 Task: Change curve  line to dashed dotted.
Action: Mouse moved to (372, 271)
Screenshot: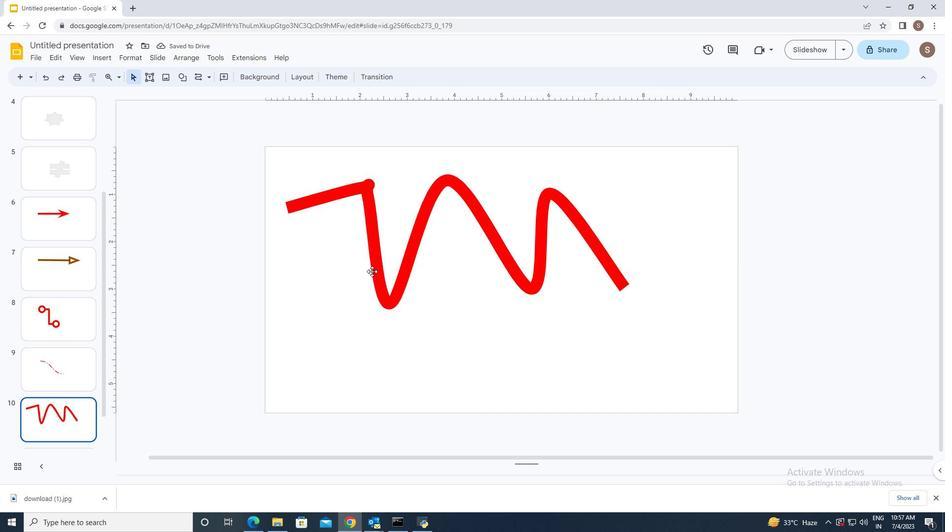 
Action: Mouse pressed left at (372, 271)
Screenshot: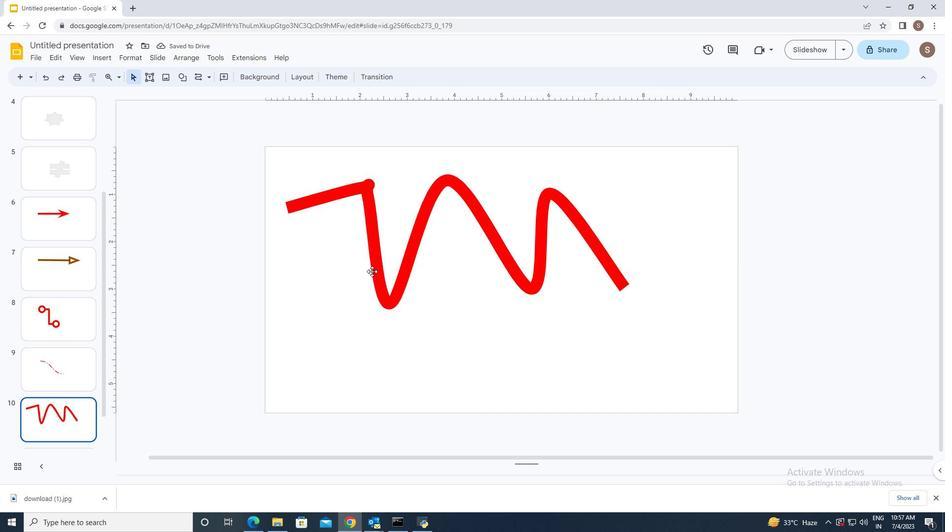 
Action: Mouse moved to (273, 73)
Screenshot: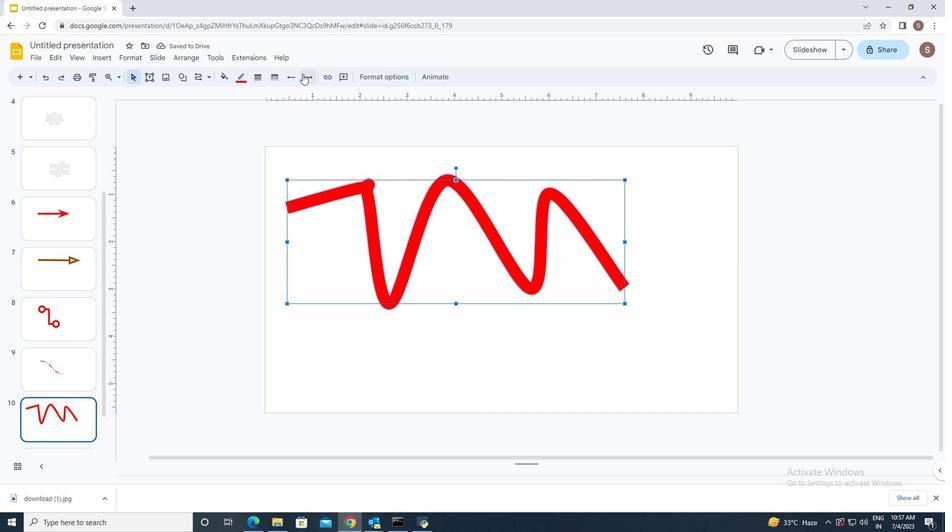 
Action: Mouse pressed left at (273, 73)
Screenshot: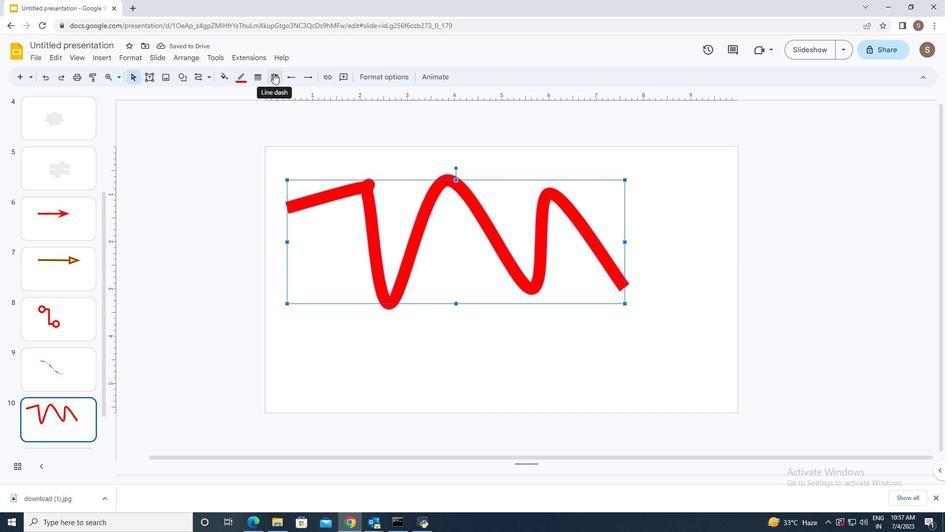 
Action: Mouse moved to (285, 139)
Screenshot: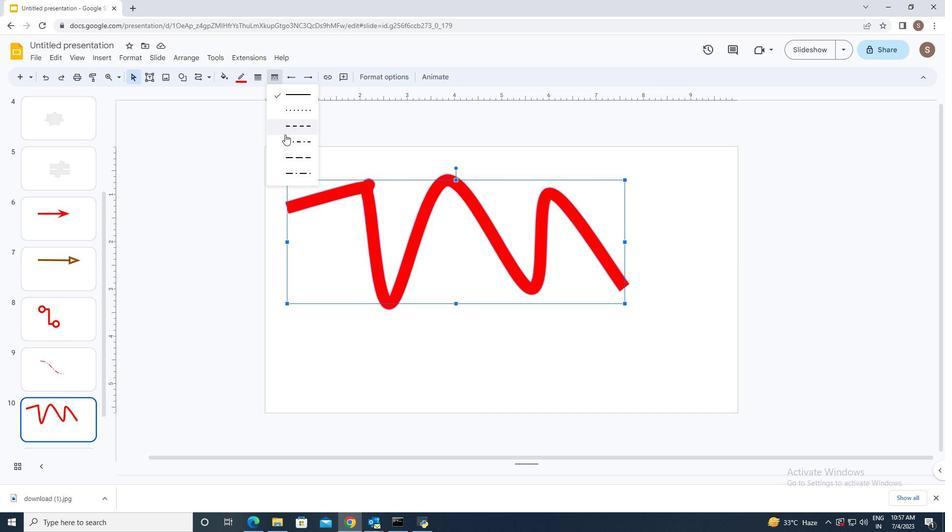 
Action: Mouse pressed left at (285, 139)
Screenshot: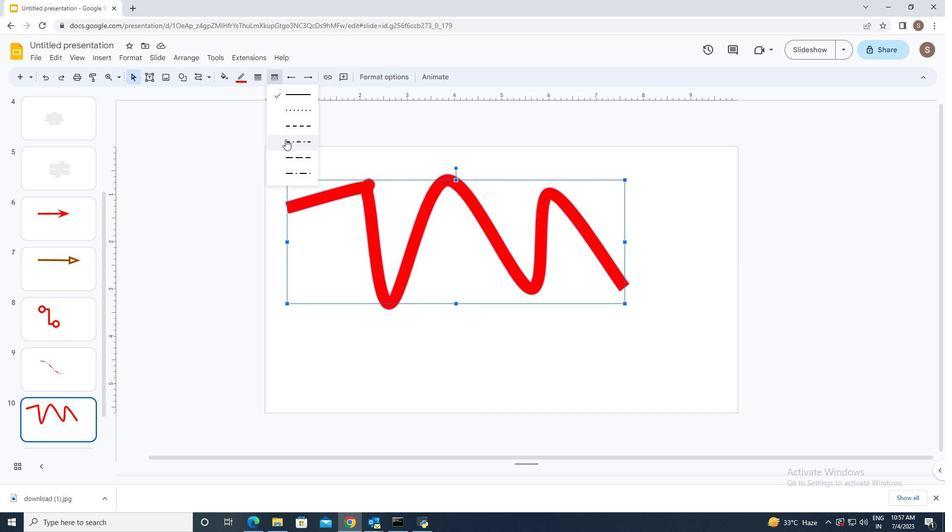 
Action: Mouse moved to (326, 339)
Screenshot: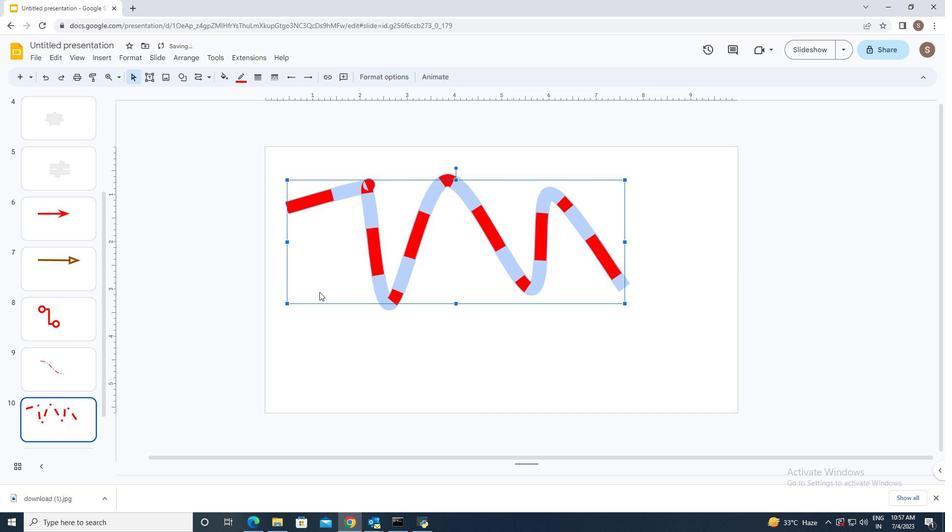 
Action: Mouse pressed left at (326, 339)
Screenshot: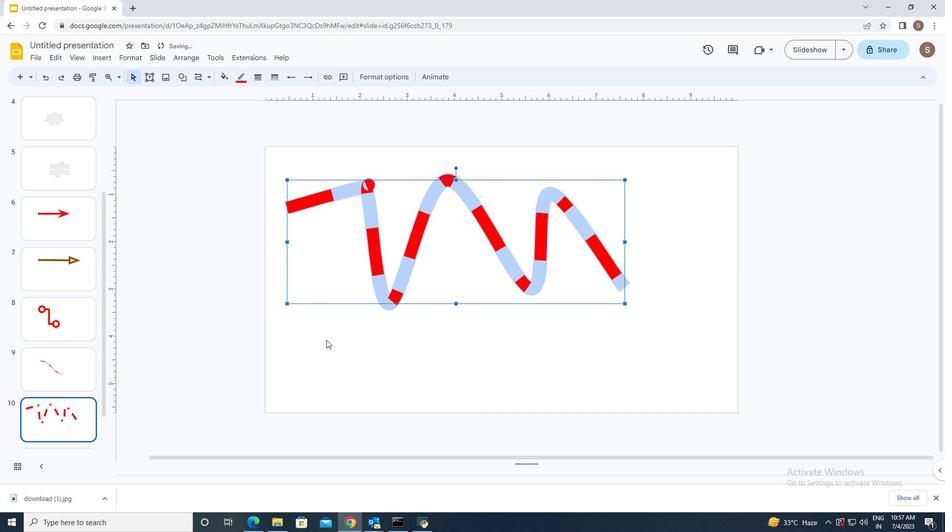 
